 Task: Create a sub task Release to Production / Go Live for the task  Create a feature to schedule automatic backups of app data in the project TrueNorth , assign it to team member softage.7@softage.net and update the status of the sub task to  At Risk , set the priority of the sub task to Medium.
Action: Mouse moved to (64, 277)
Screenshot: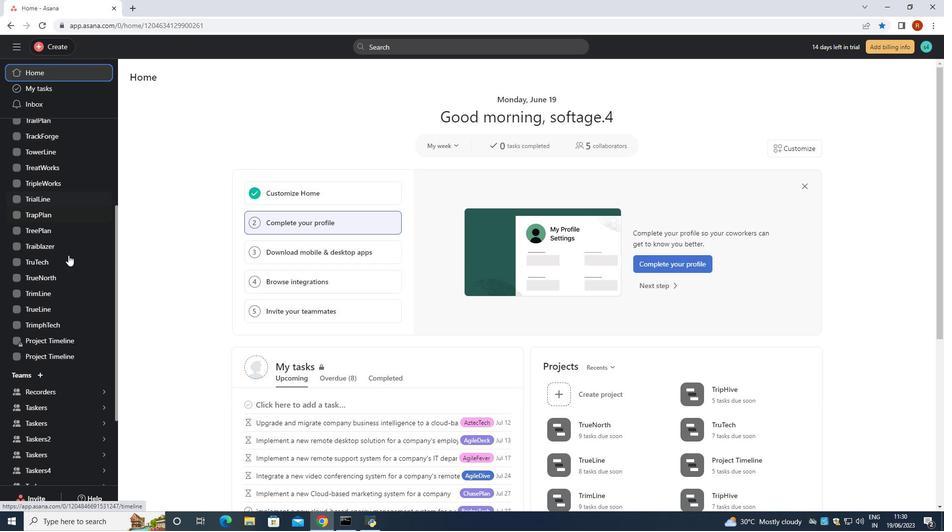 
Action: Mouse pressed left at (64, 277)
Screenshot: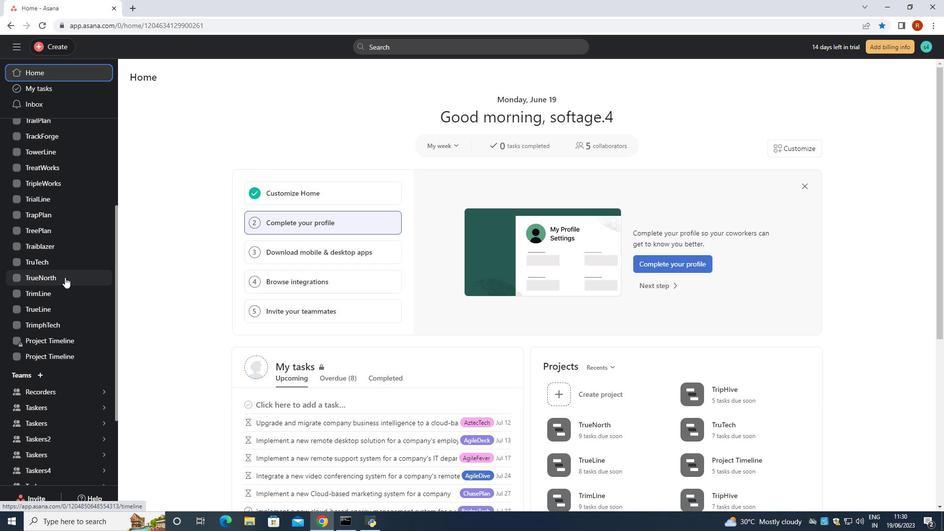 
Action: Mouse moved to (396, 237)
Screenshot: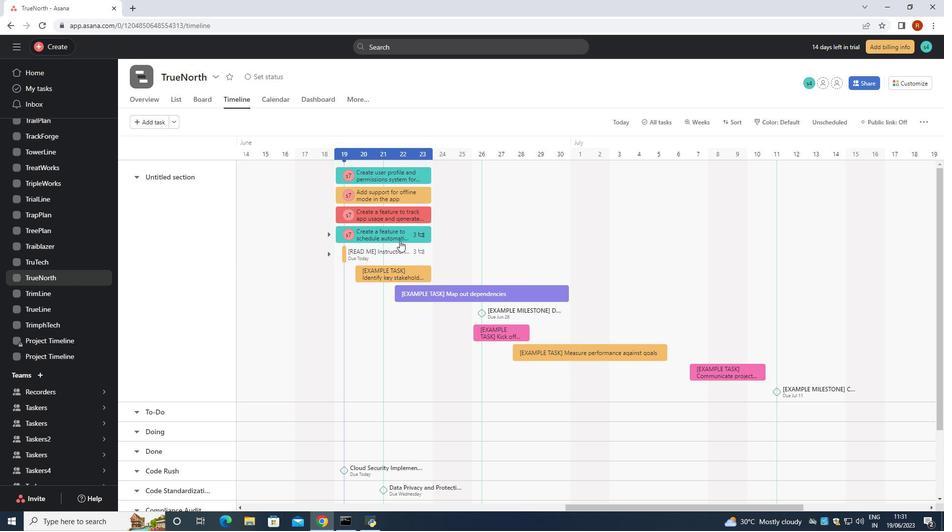 
Action: Mouse pressed left at (396, 237)
Screenshot: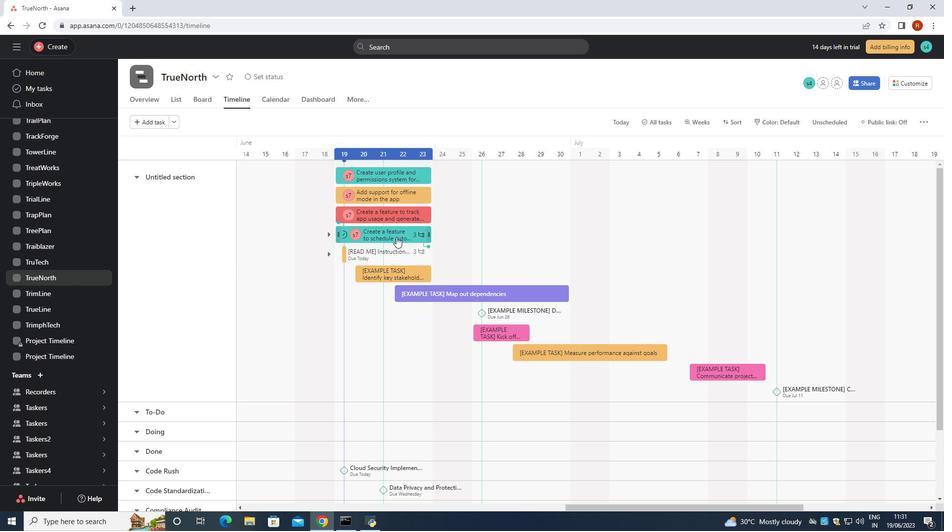 
Action: Mouse moved to (754, 299)
Screenshot: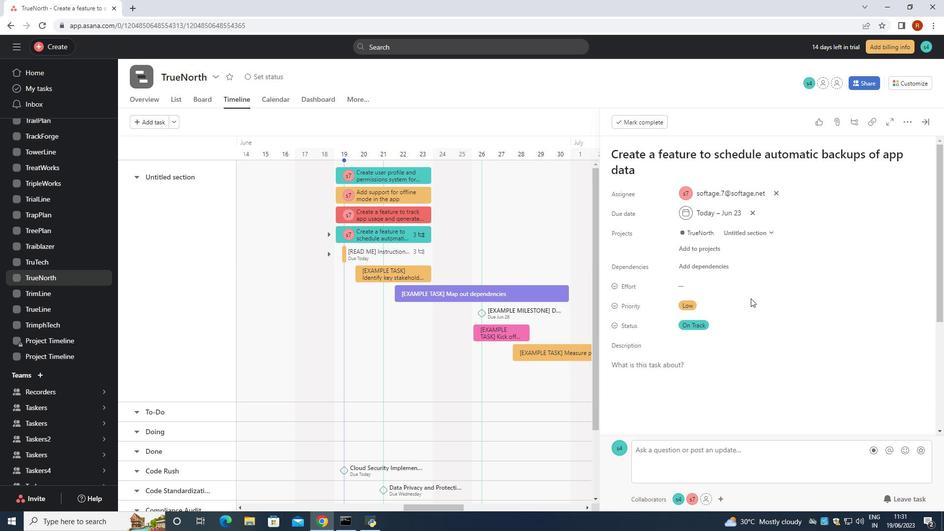 
Action: Mouse scrolled (754, 299) with delta (0, 0)
Screenshot: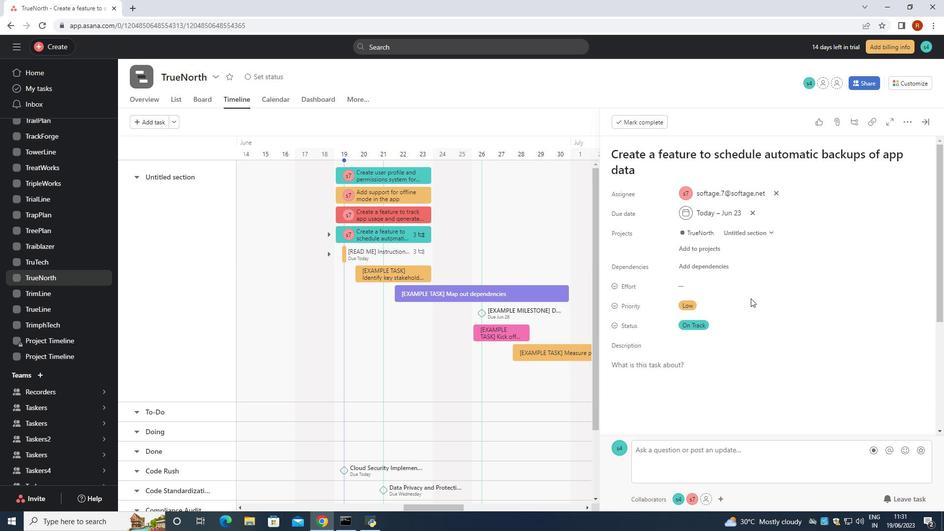
Action: Mouse moved to (730, 264)
Screenshot: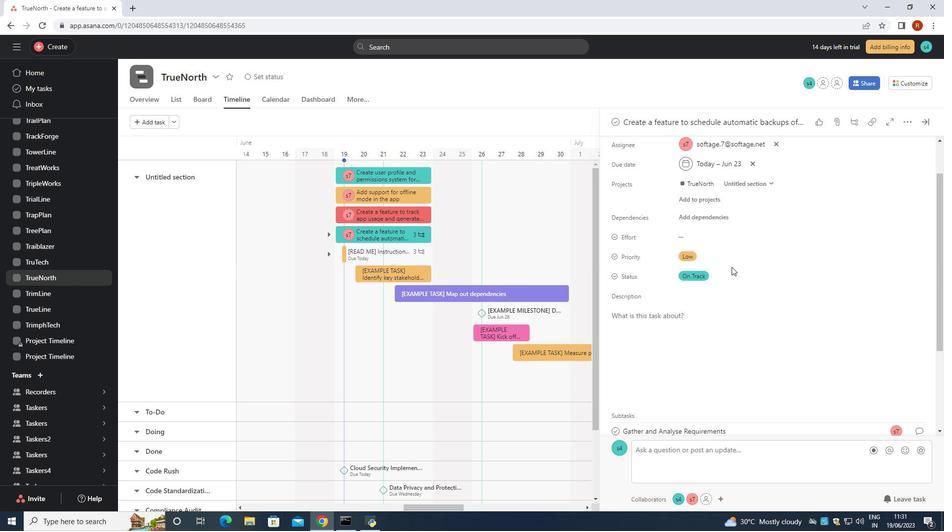 
Action: Mouse scrolled (730, 265) with delta (0, 0)
Screenshot: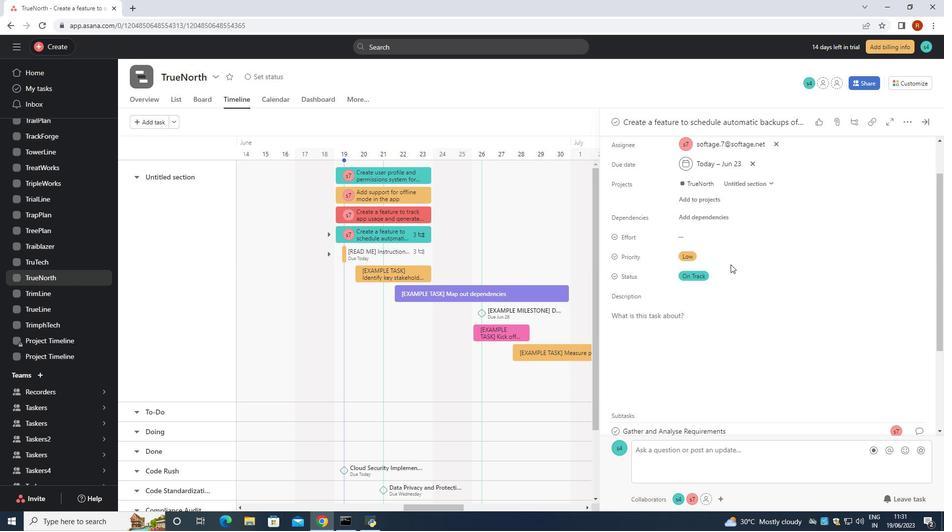 
Action: Mouse scrolled (730, 265) with delta (0, 0)
Screenshot: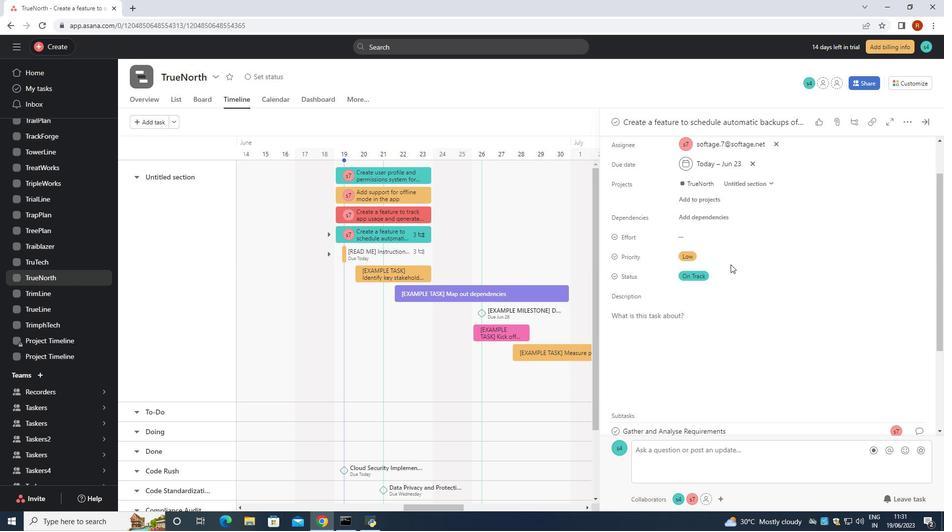 
Action: Mouse scrolled (730, 264) with delta (0, 0)
Screenshot: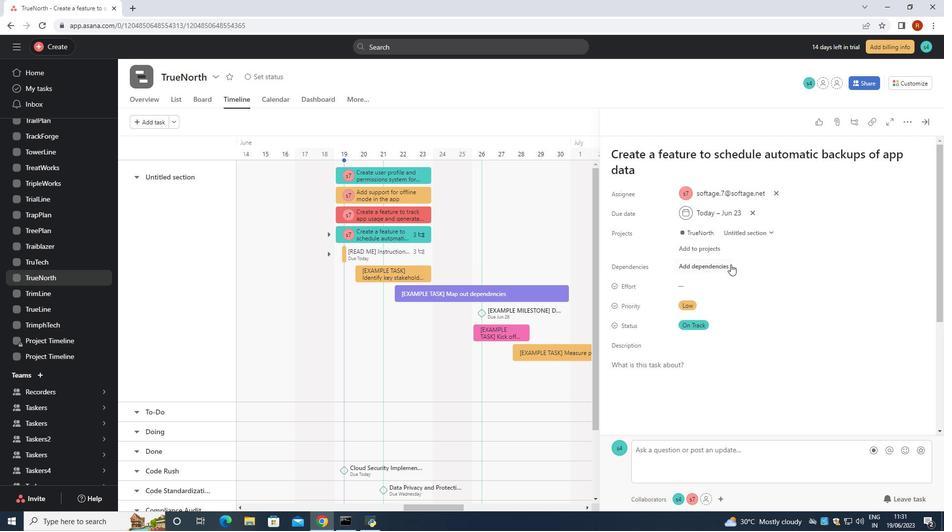
Action: Mouse scrolled (730, 264) with delta (0, 0)
Screenshot: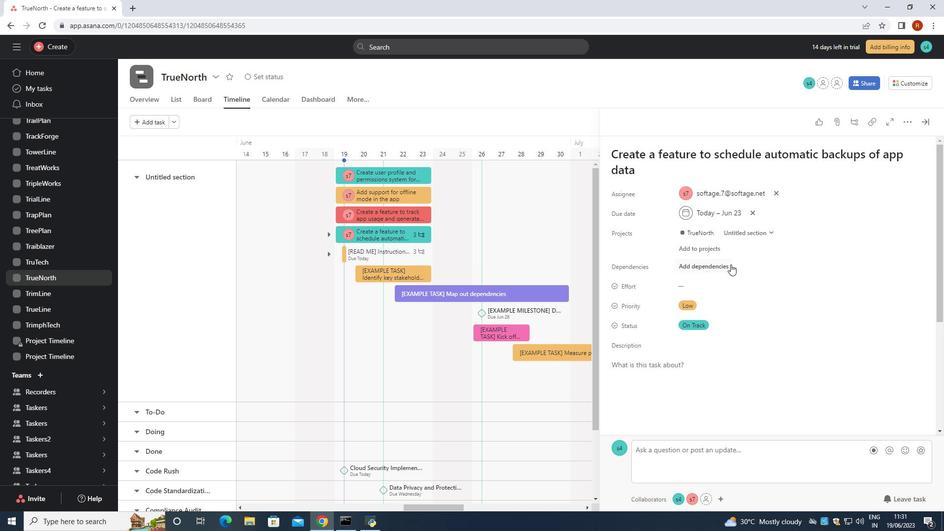 
Action: Mouse scrolled (730, 264) with delta (0, 0)
Screenshot: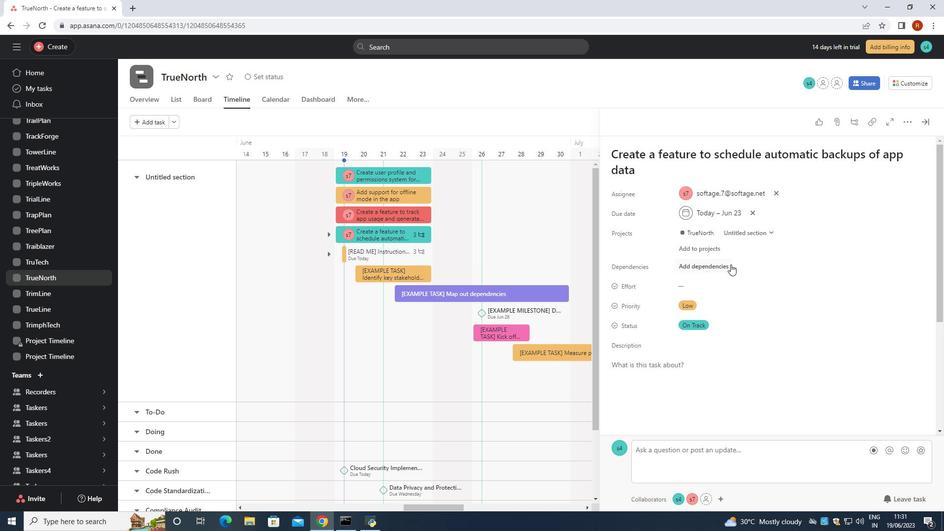 
Action: Mouse moved to (732, 265)
Screenshot: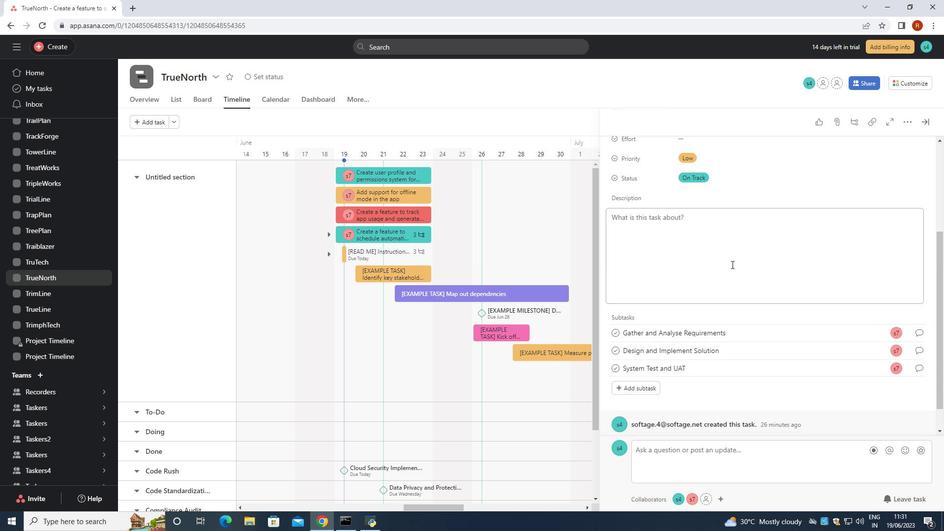 
Action: Mouse scrolled (732, 264) with delta (0, 0)
Screenshot: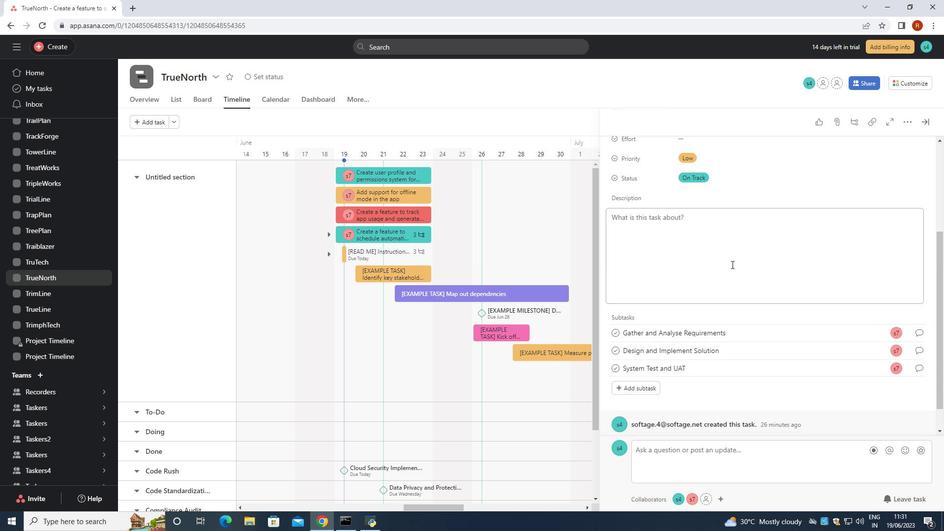 
Action: Mouse scrolled (732, 264) with delta (0, 0)
Screenshot: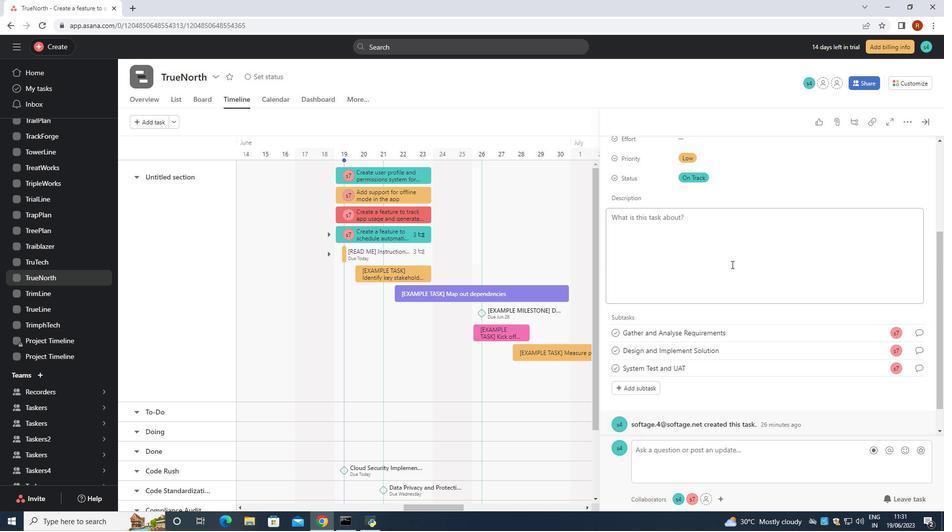
Action: Mouse scrolled (732, 264) with delta (0, 0)
Screenshot: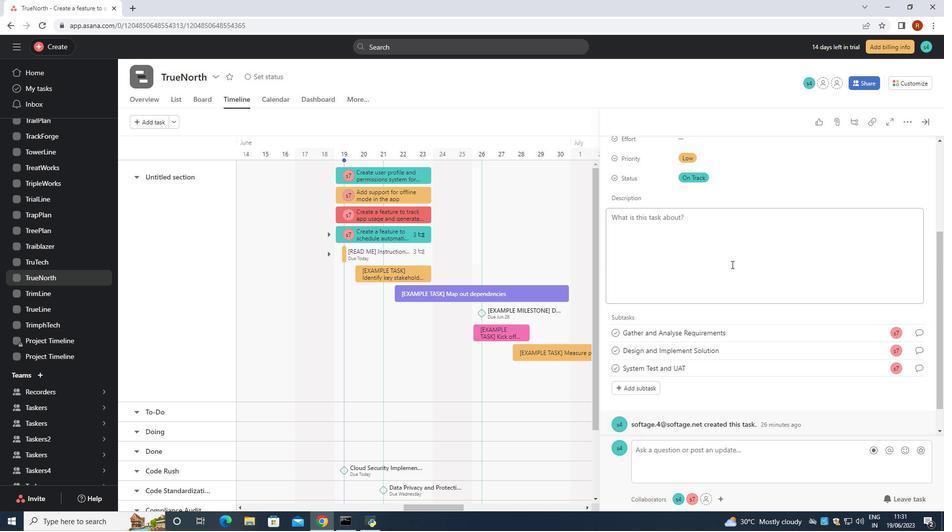 
Action: Mouse moved to (733, 265)
Screenshot: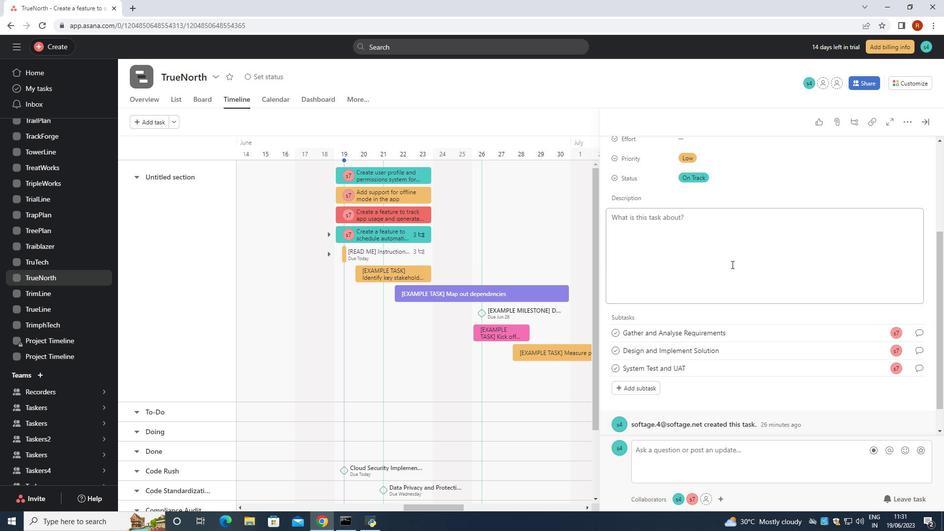 
Action: Mouse scrolled (733, 265) with delta (0, 0)
Screenshot: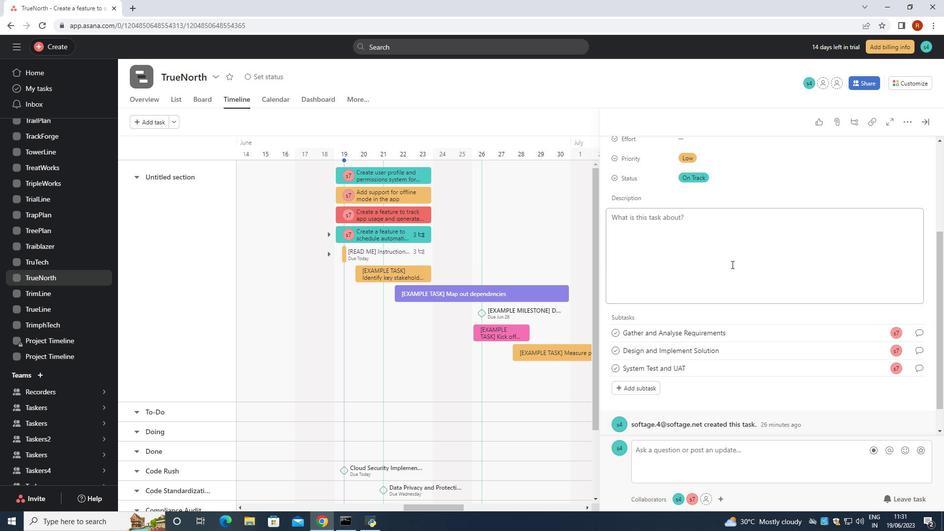 
Action: Mouse moved to (646, 356)
Screenshot: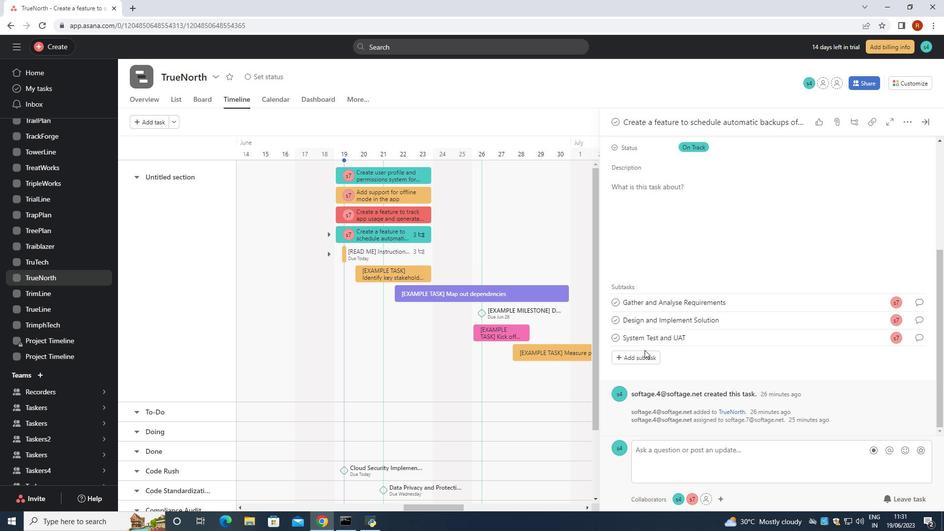 
Action: Mouse pressed left at (646, 356)
Screenshot: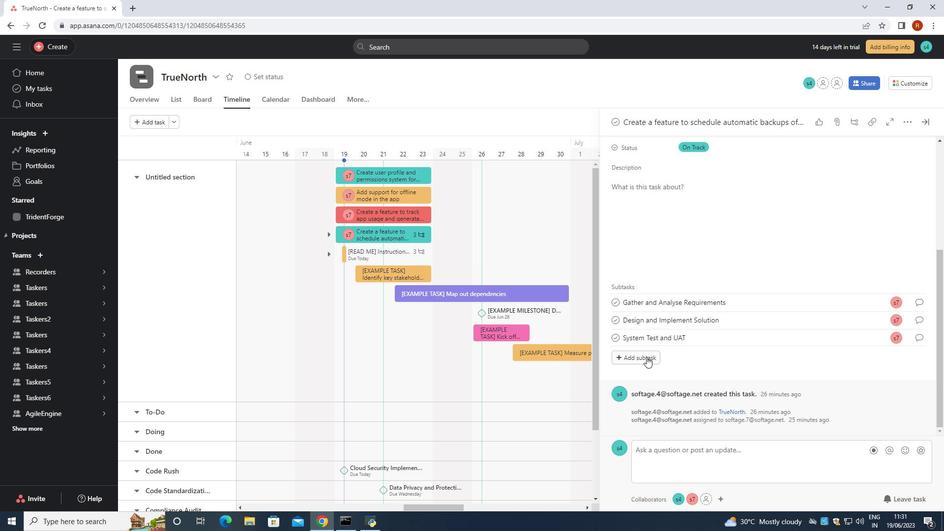 
Action: Key pressed <Key.shift>Relese<Key.space><Key.backspace><Key.backspace><Key.backspace><Key.backspace>ease<Key.space>to<Key.space><Key.shift>Production/<Key.shift>Go<Key.space><Key.shift><Key.shift>Live
Screenshot: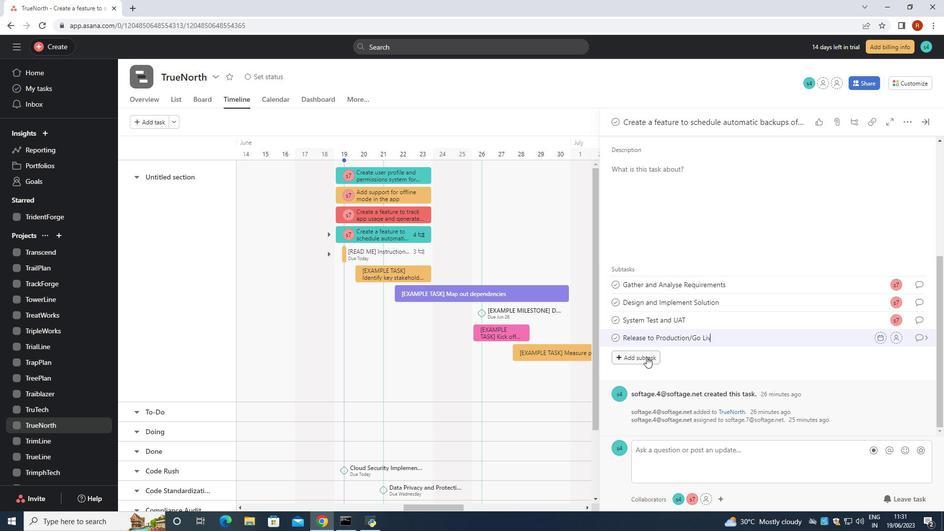 
Action: Mouse moved to (895, 337)
Screenshot: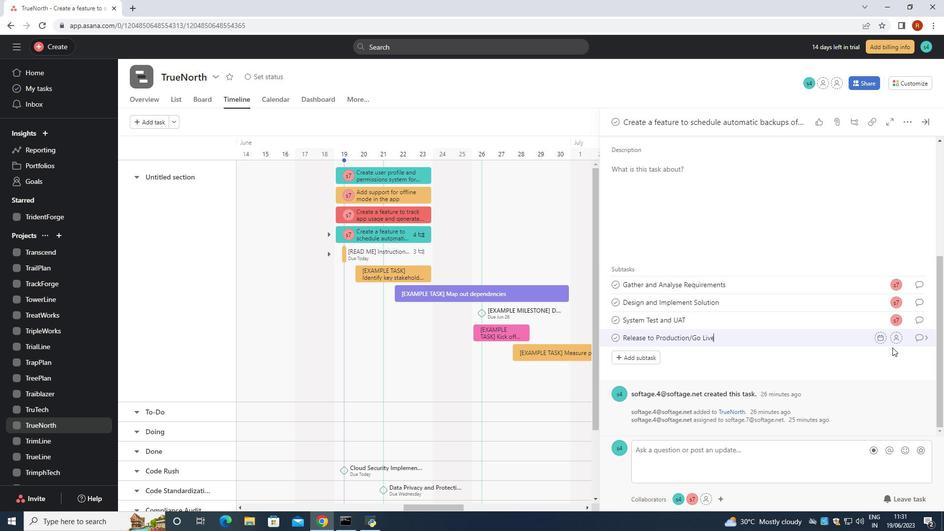 
Action: Mouse pressed left at (895, 337)
Screenshot: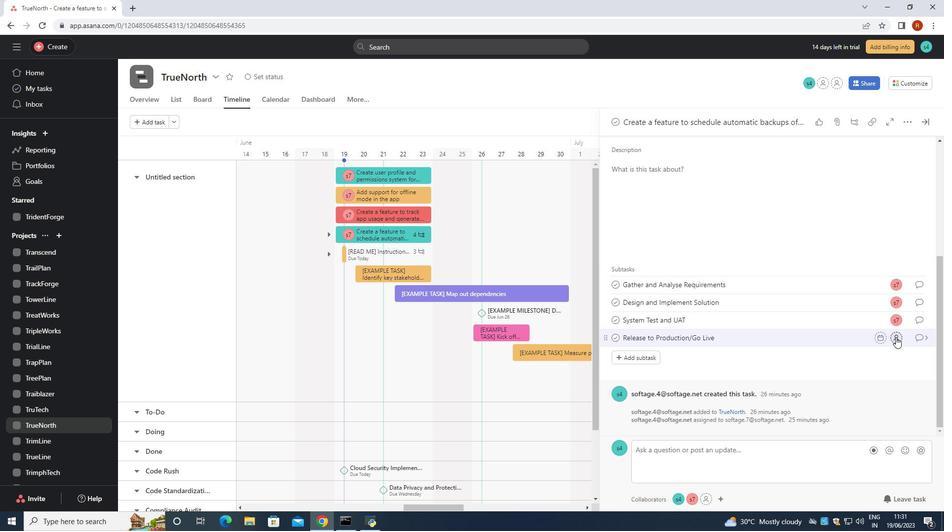 
Action: Key pressed <Key.shift>Softage.7<Key.shift>@softage.net
Screenshot: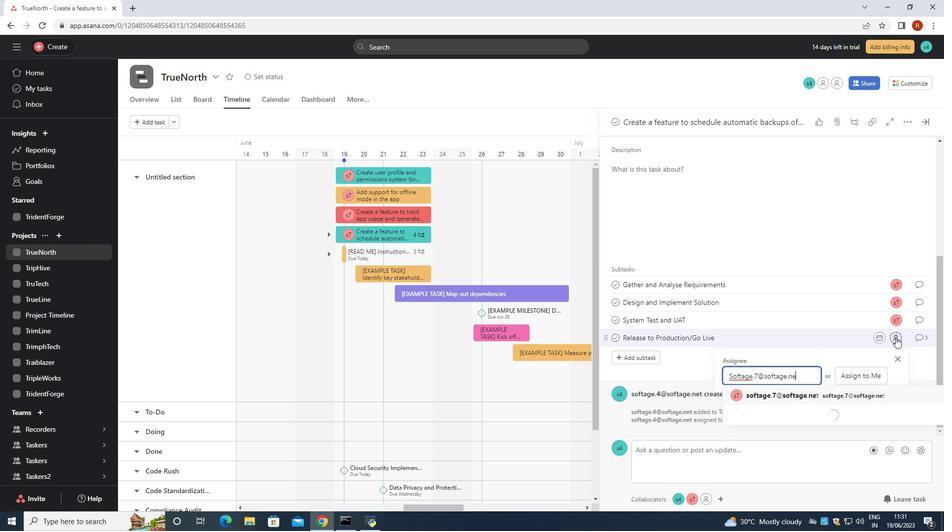 
Action: Mouse moved to (833, 396)
Screenshot: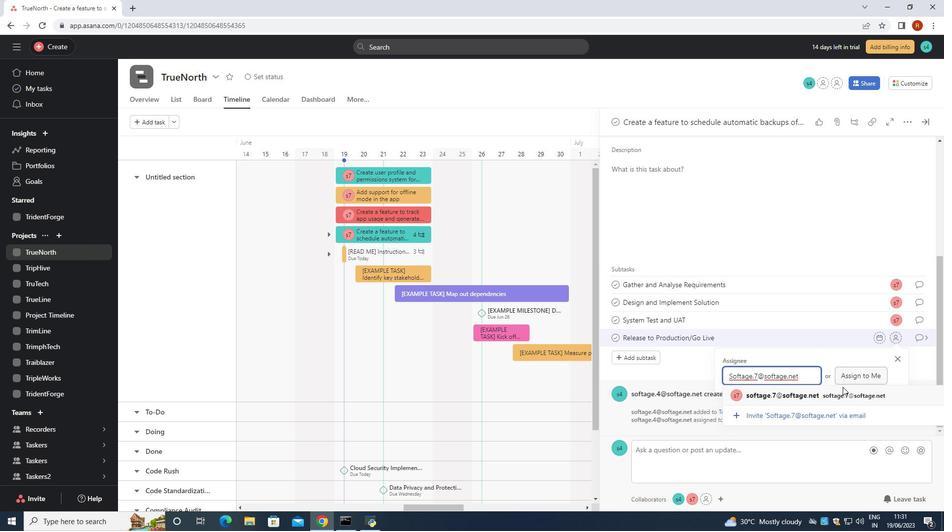 
Action: Mouse pressed left at (833, 396)
Screenshot: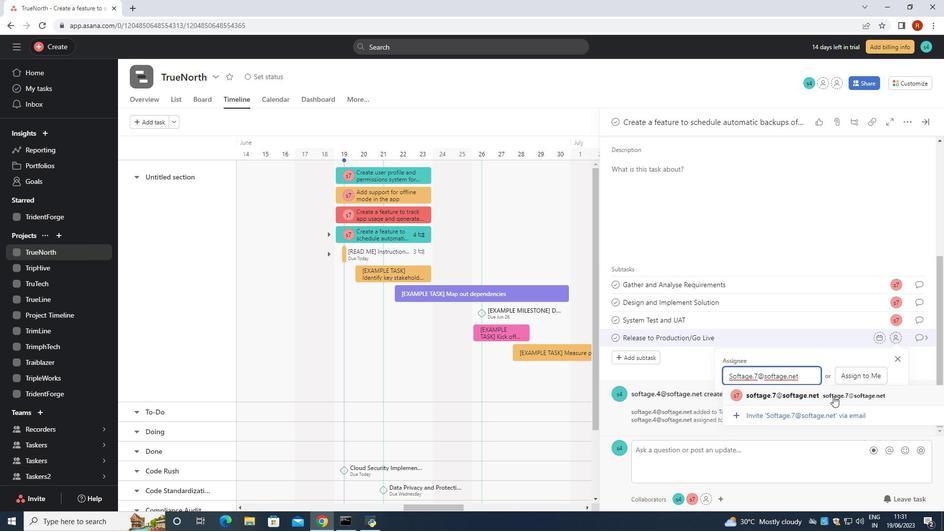 
Action: Mouse moved to (915, 334)
Screenshot: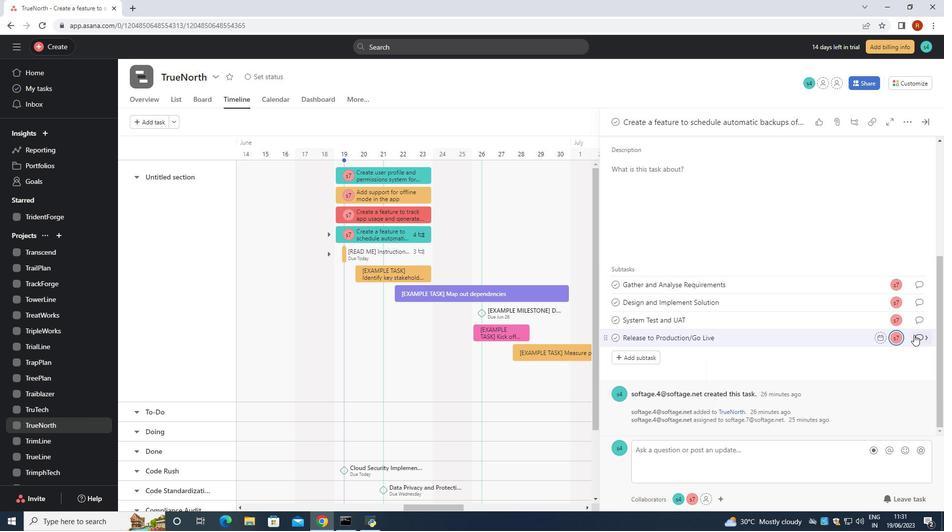 
Action: Mouse pressed left at (915, 334)
Screenshot: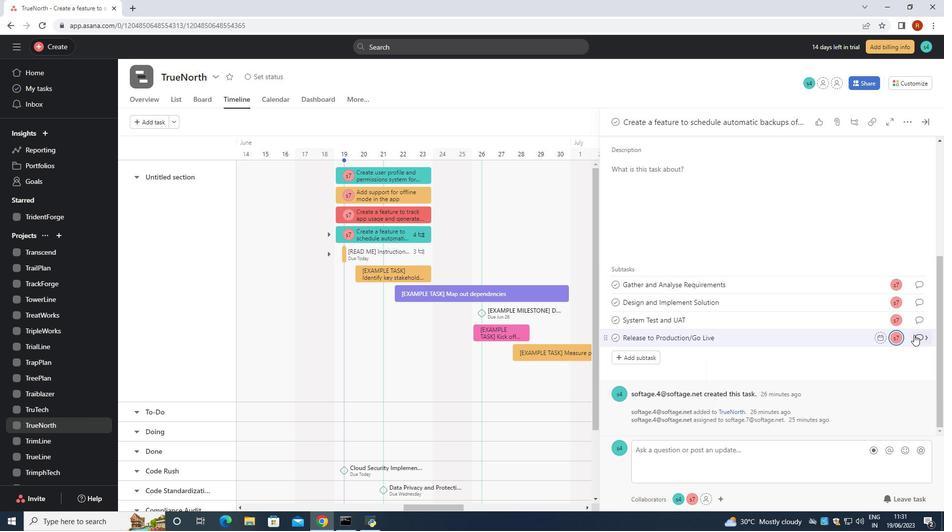 
Action: Mouse moved to (659, 260)
Screenshot: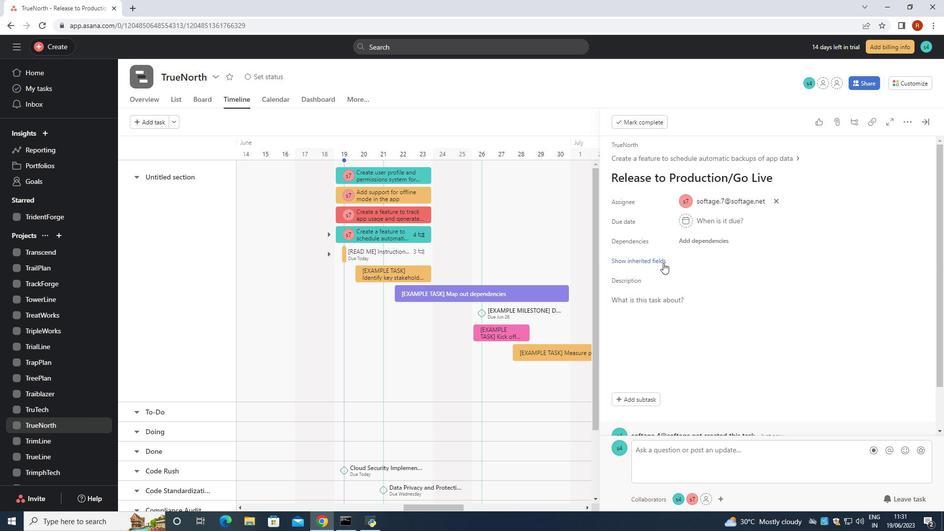 
Action: Mouse pressed left at (659, 260)
Screenshot: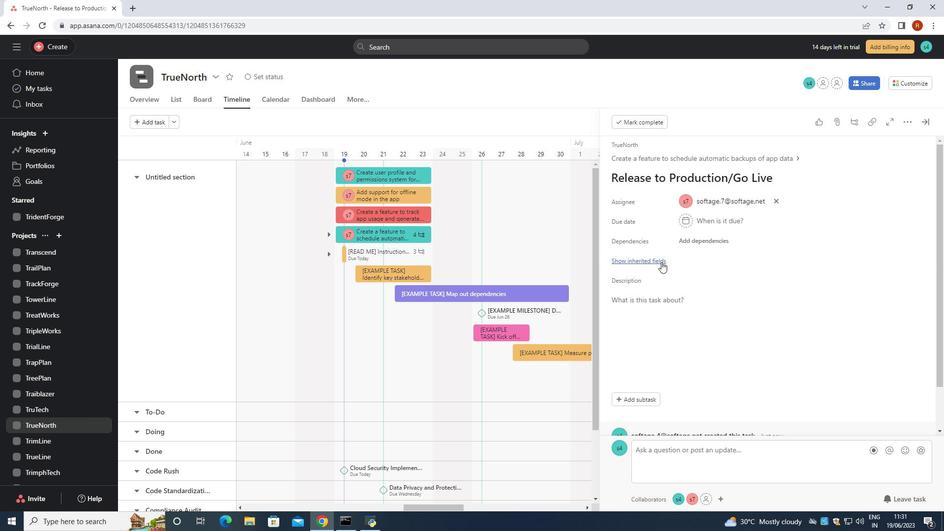 
Action: Mouse moved to (702, 319)
Screenshot: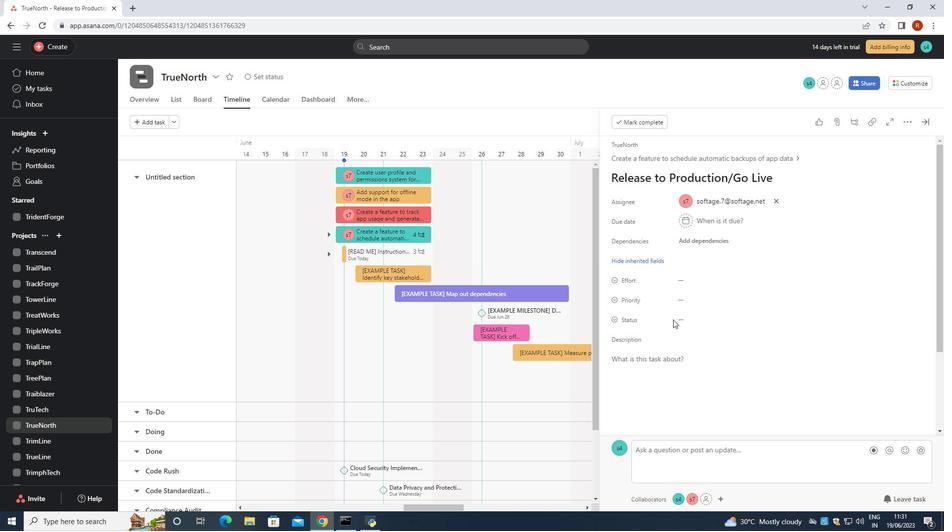 
Action: Mouse pressed left at (702, 319)
Screenshot: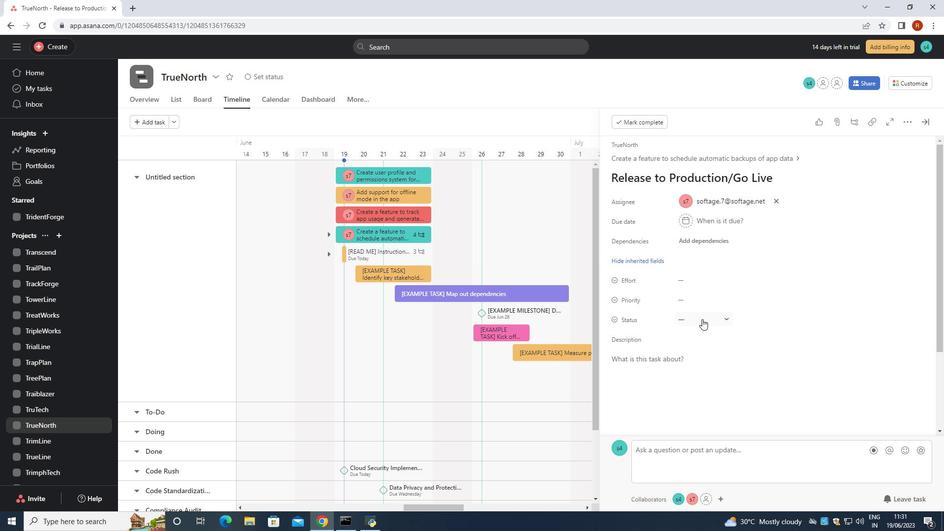 
Action: Mouse moved to (705, 365)
Screenshot: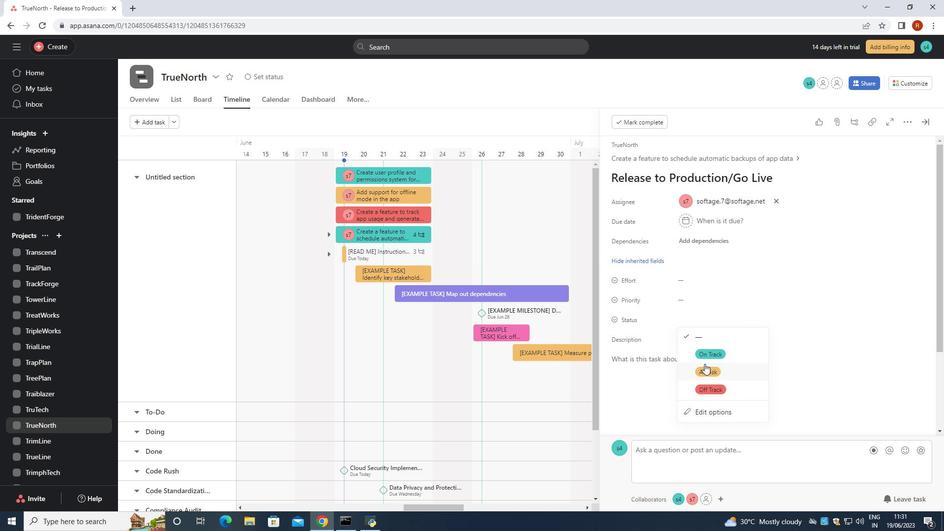 
Action: Mouse pressed left at (705, 365)
Screenshot: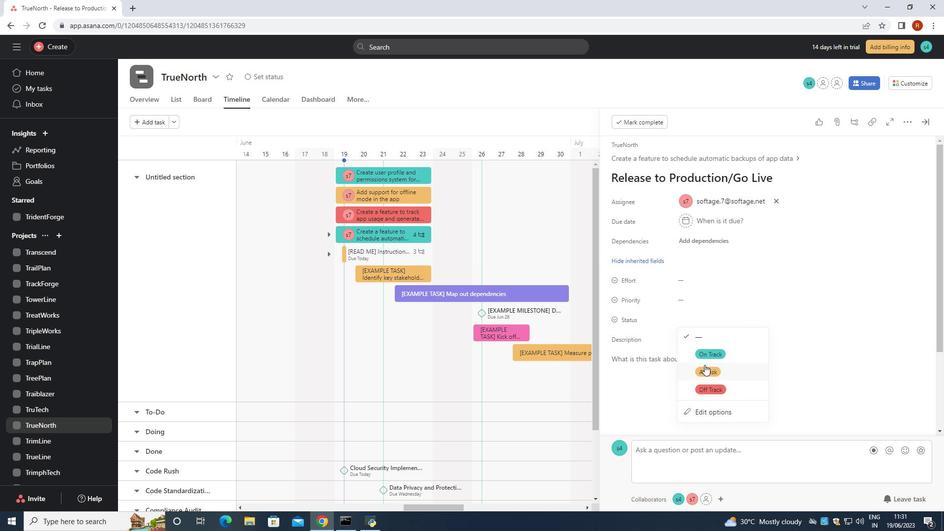 
Action: Mouse moved to (698, 295)
Screenshot: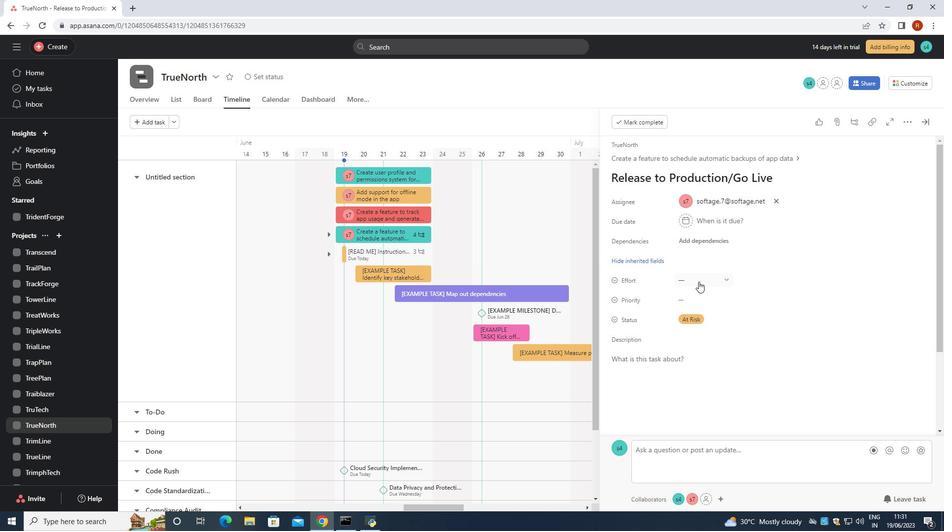 
Action: Mouse pressed left at (698, 295)
Screenshot: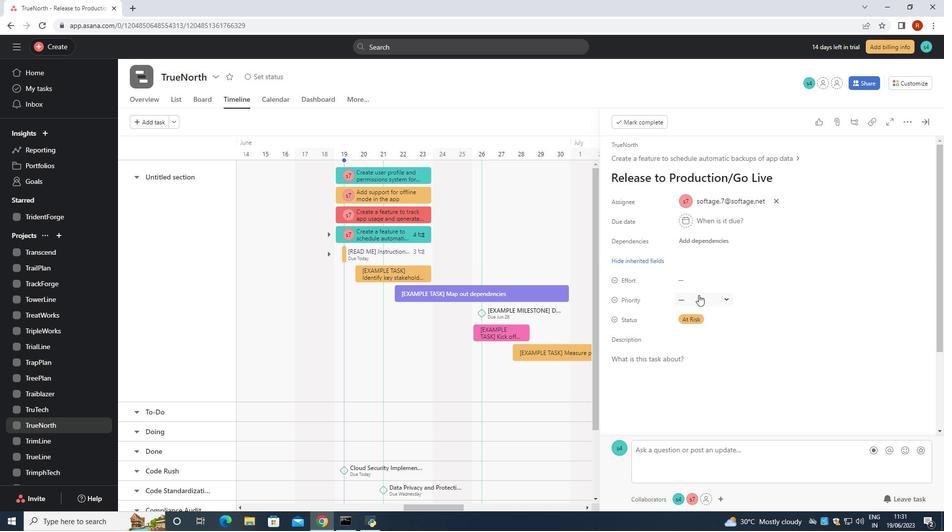 
Action: Mouse moved to (716, 352)
Screenshot: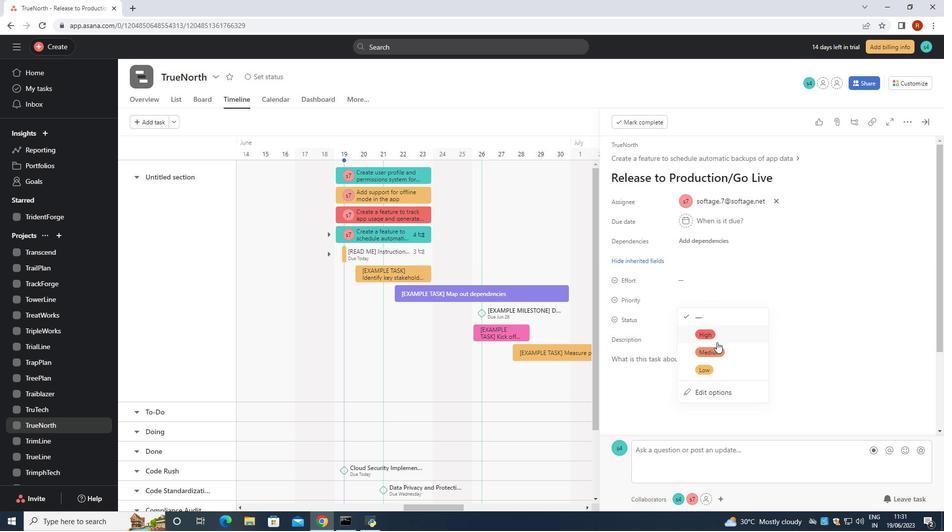 
Action: Mouse pressed left at (716, 352)
Screenshot: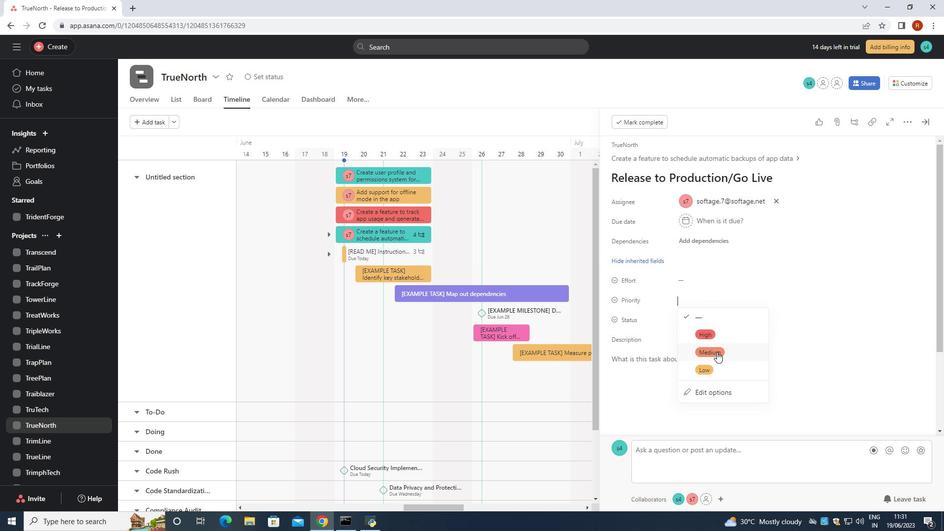 
